 Task: Find the cross product of the vectors {1, 0, 2} and {0, 1, 1} in 3D space.
Action: Mouse moved to (1182, 81)
Screenshot: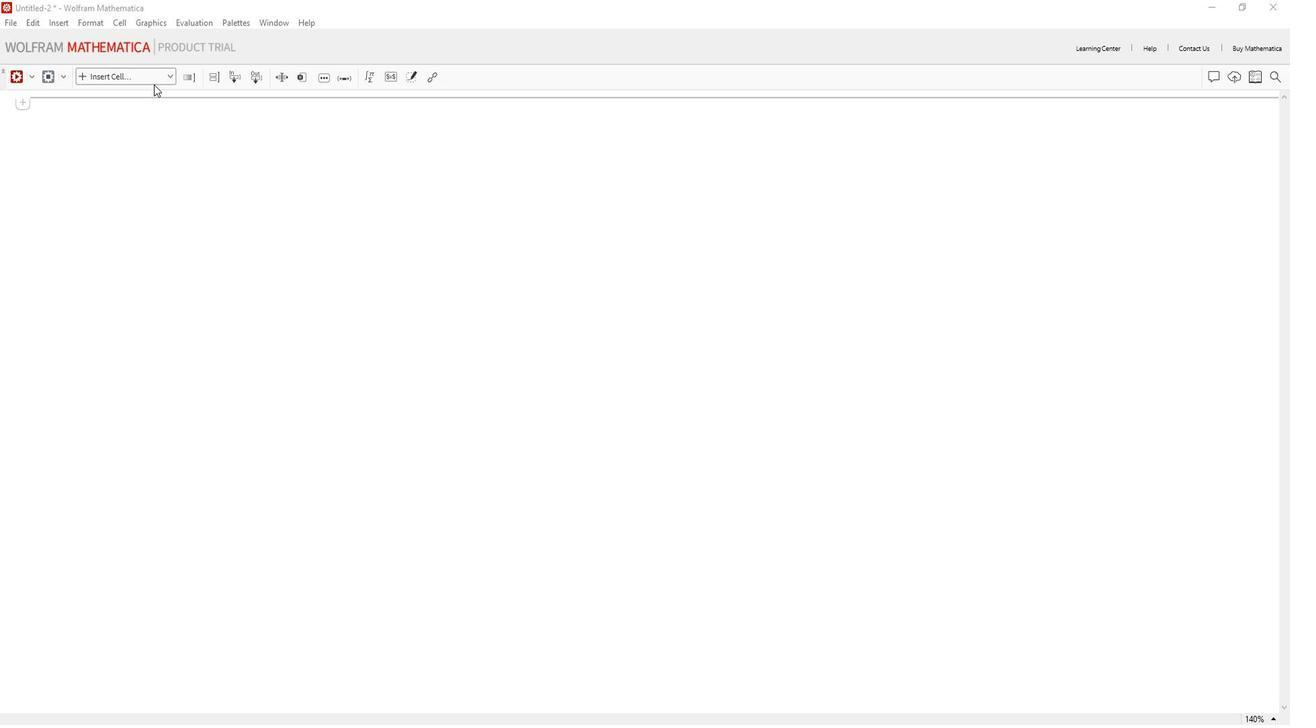 
Action: Mouse pressed left at (1182, 81)
Screenshot: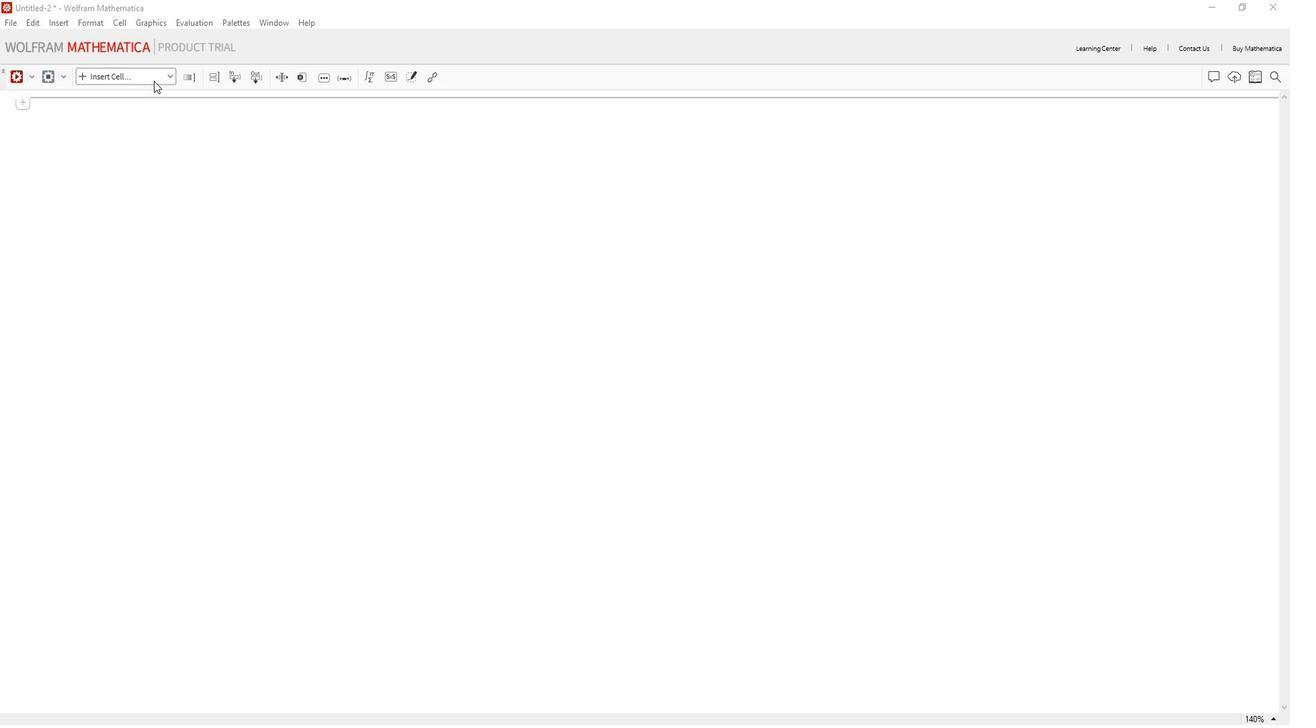 
Action: Mouse moved to (1161, 108)
Screenshot: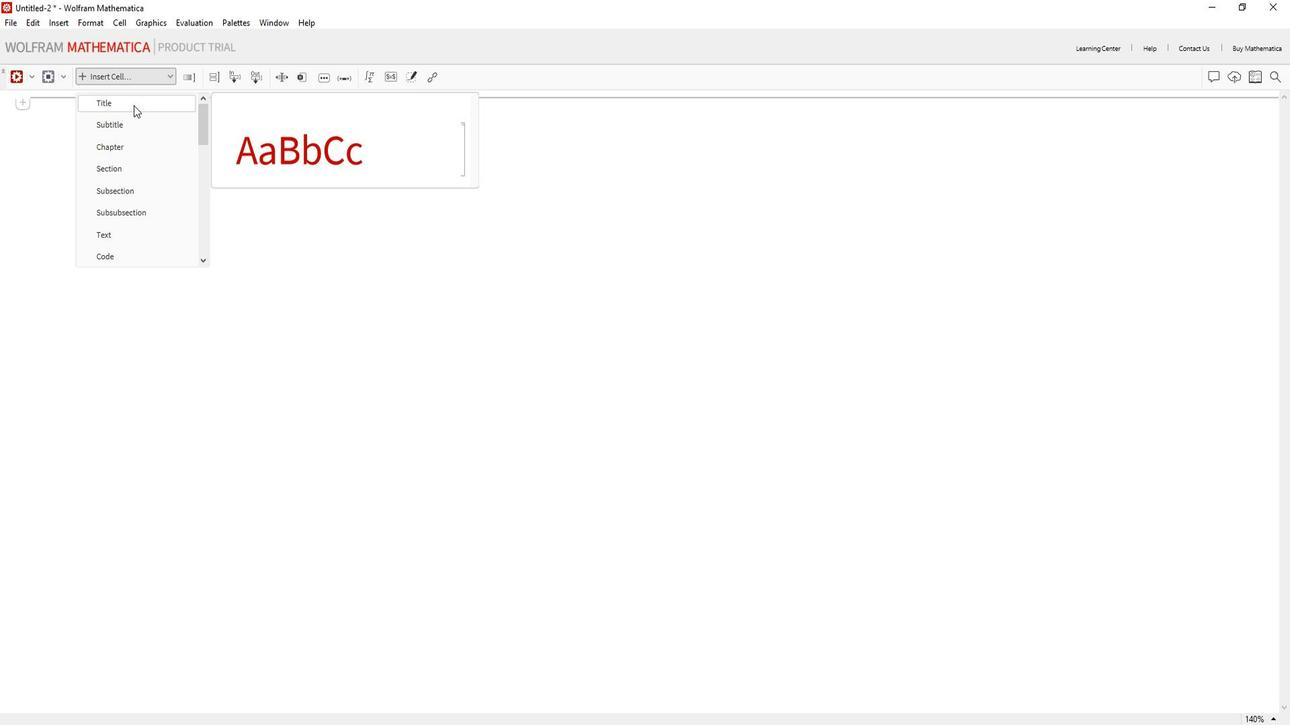 
Action: Mouse pressed left at (1161, 108)
Screenshot: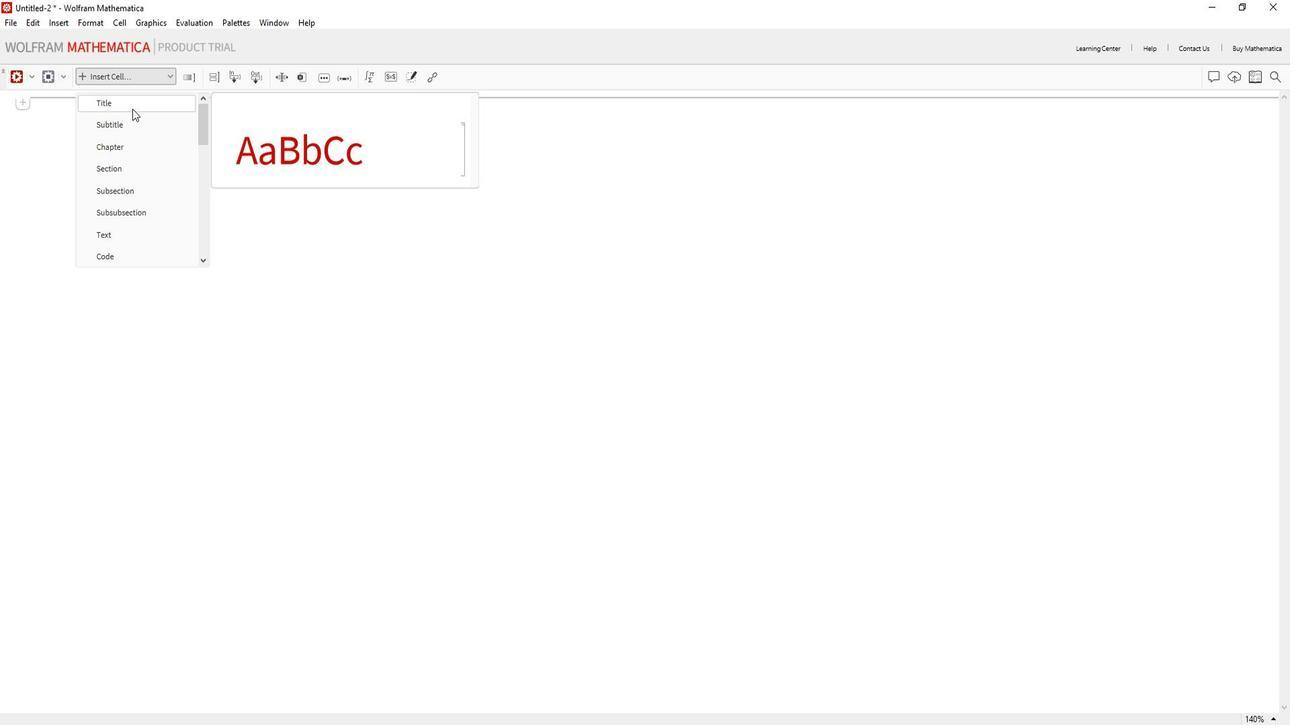 
Action: Key pressed <Key.shift>Find<Key.space>the<Key.space>cross<Key.space>product<Key.space>of<Key.space>the<Key.space>vectors,<Key.backspace>.
Screenshot: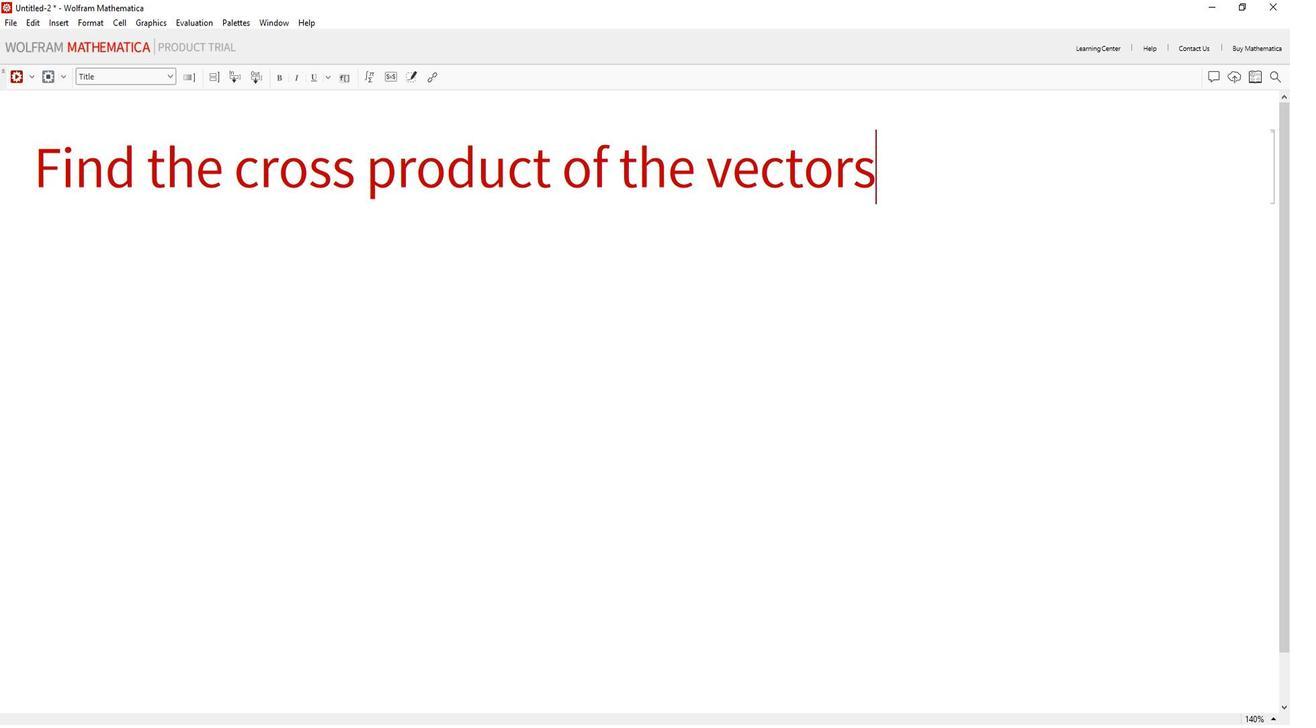 
Action: Mouse moved to (1138, 271)
Screenshot: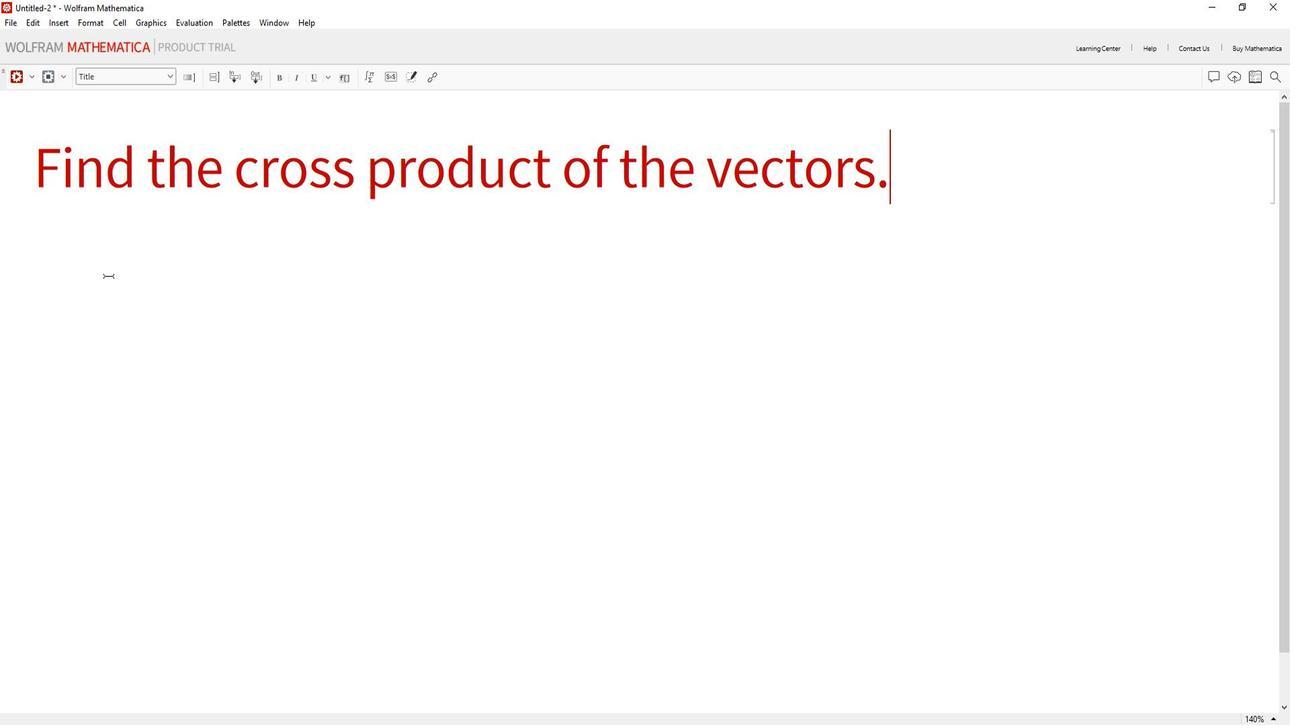 
Action: Mouse pressed left at (1138, 271)
Screenshot: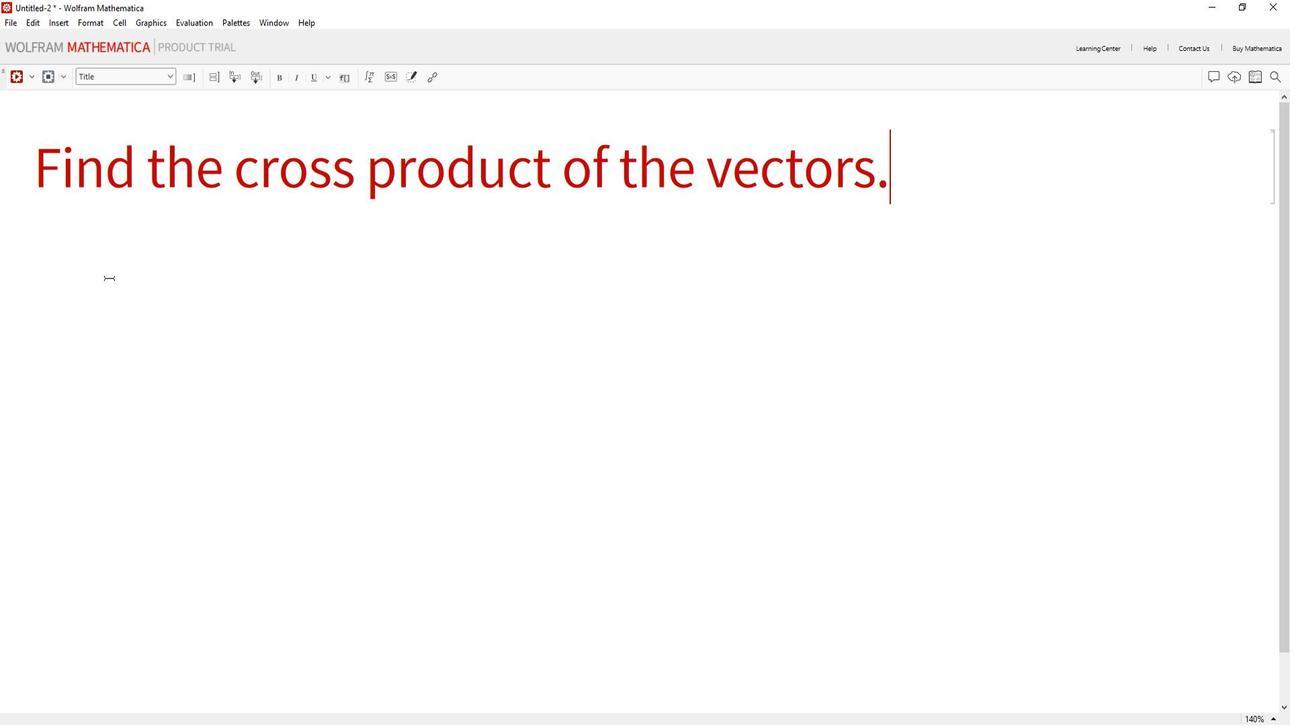 
Action: Mouse moved to (1155, 75)
Screenshot: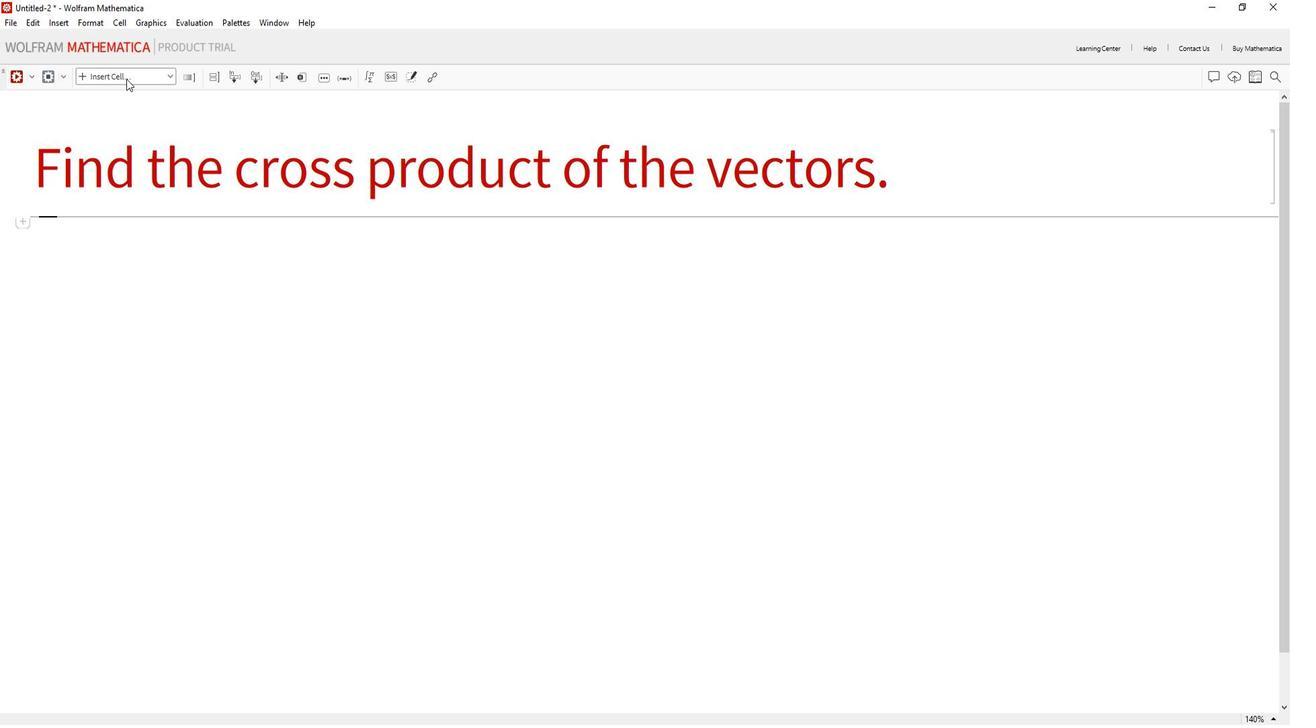
Action: Mouse pressed left at (1155, 75)
Screenshot: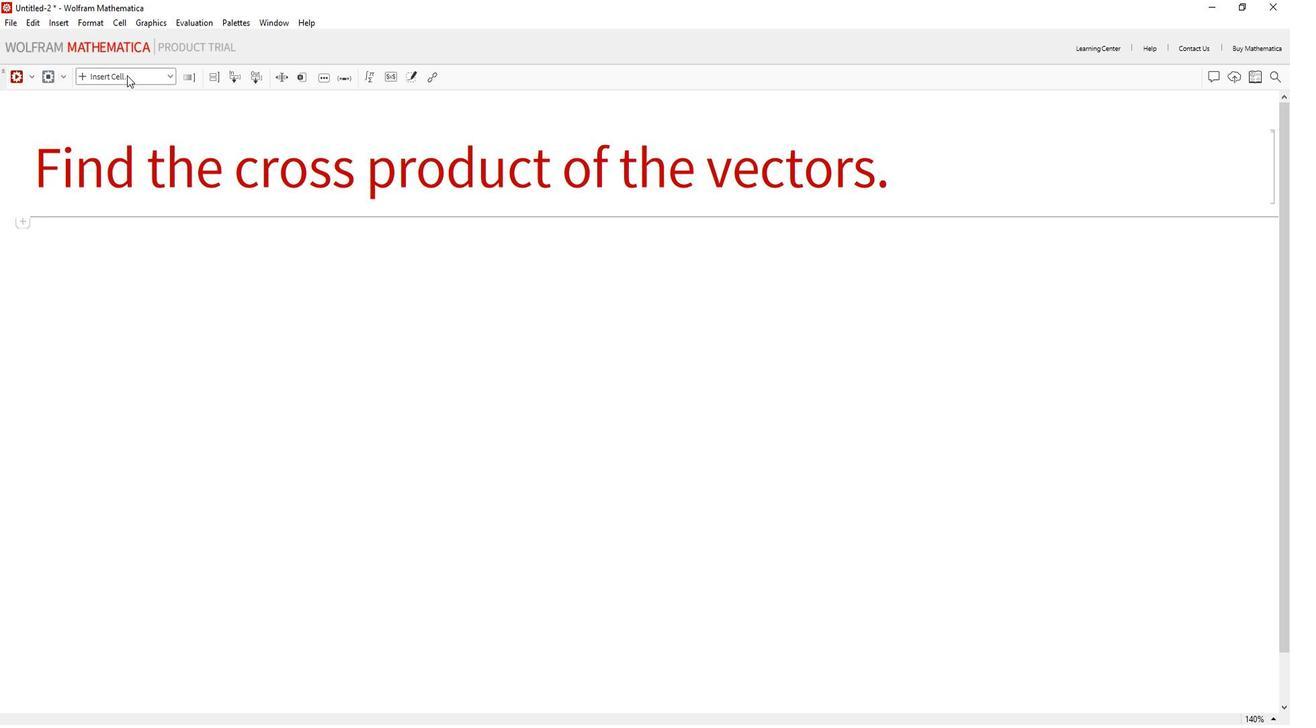 
Action: Mouse moved to (1143, 247)
Screenshot: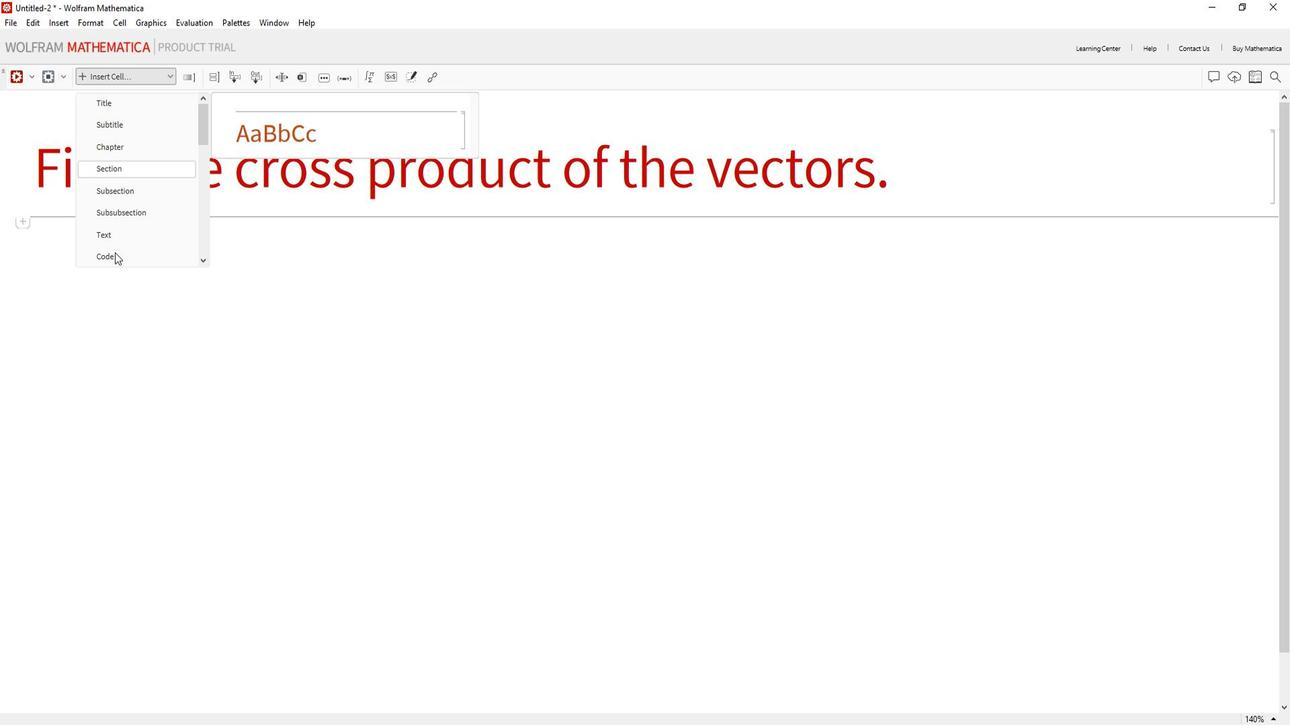 
Action: Mouse pressed left at (1143, 247)
Screenshot: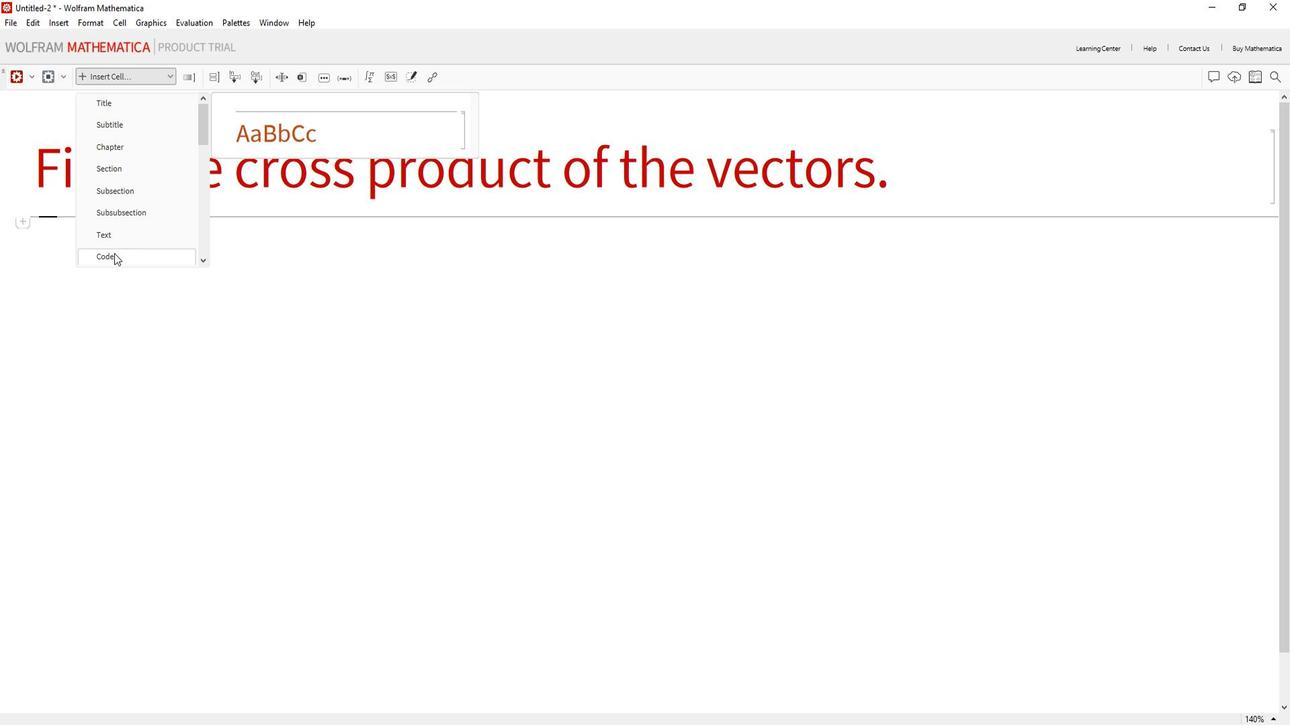 
Action: Mouse moved to (950, 276)
Screenshot: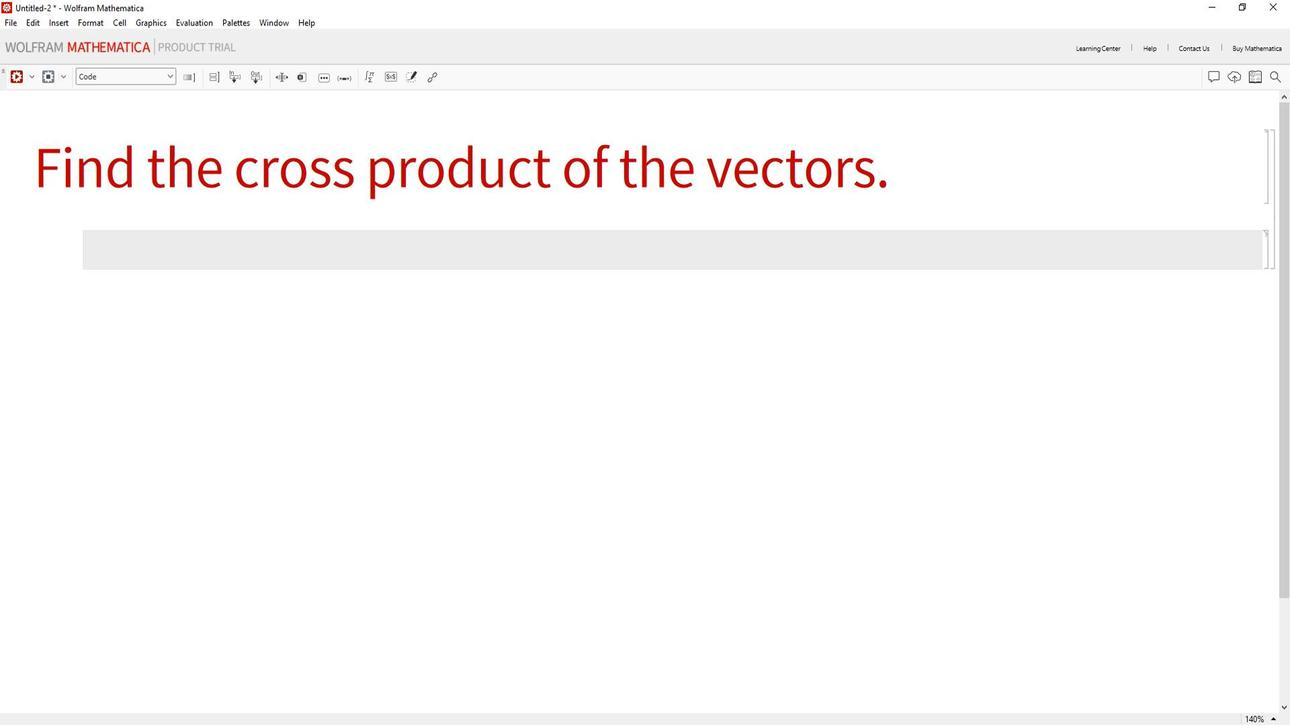 
Action: Mouse pressed left at (950, 276)
Screenshot: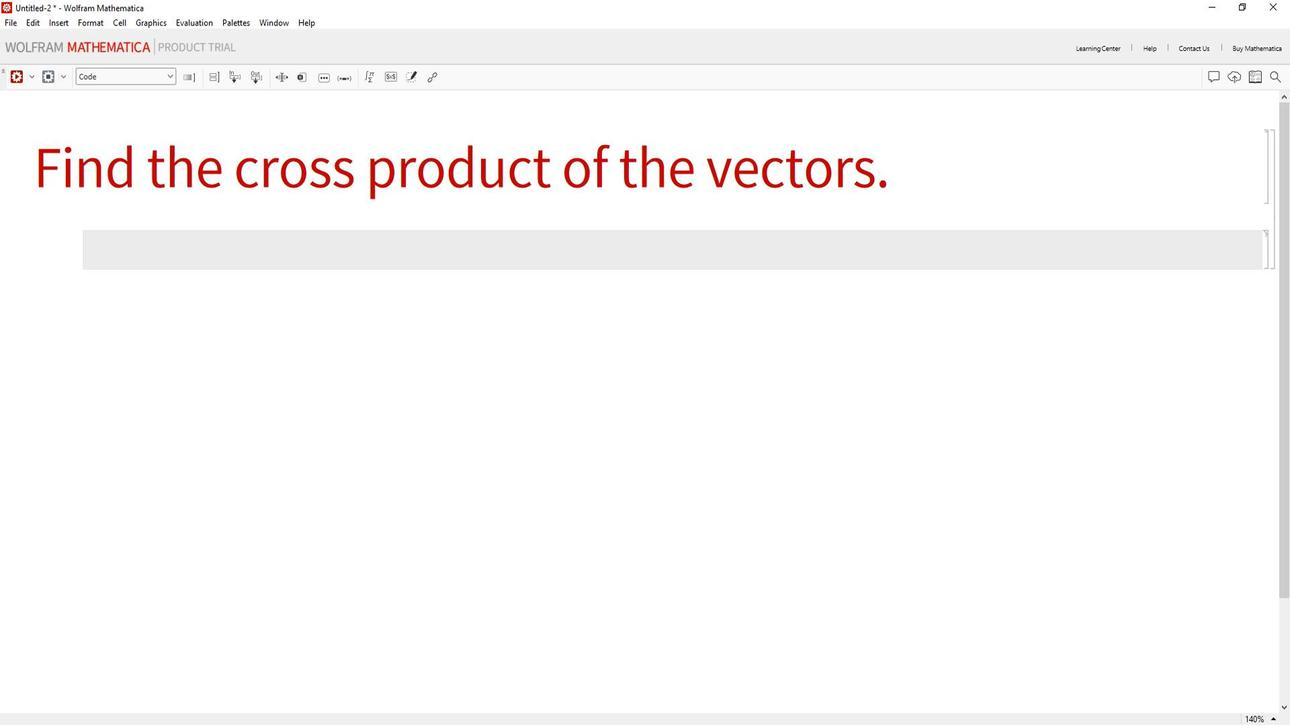 
Action: Mouse moved to (1139, 244)
Screenshot: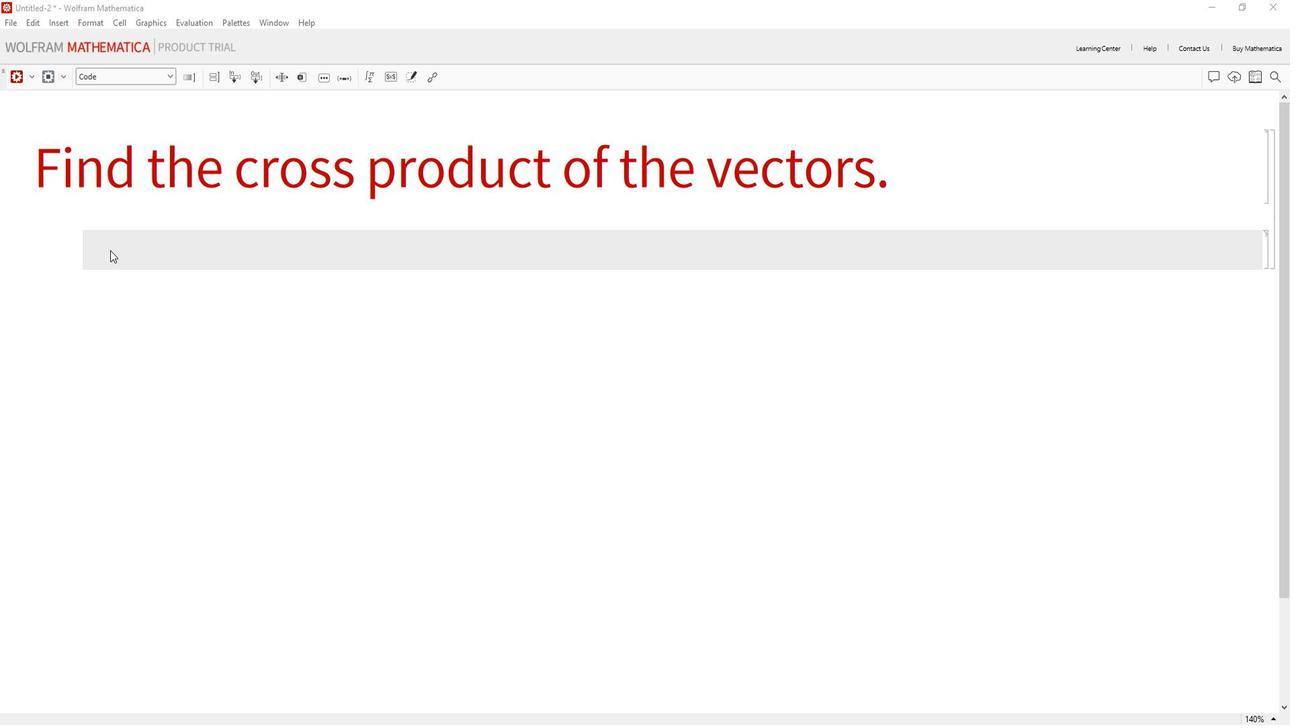 
Action: Mouse pressed left at (1139, 244)
Screenshot: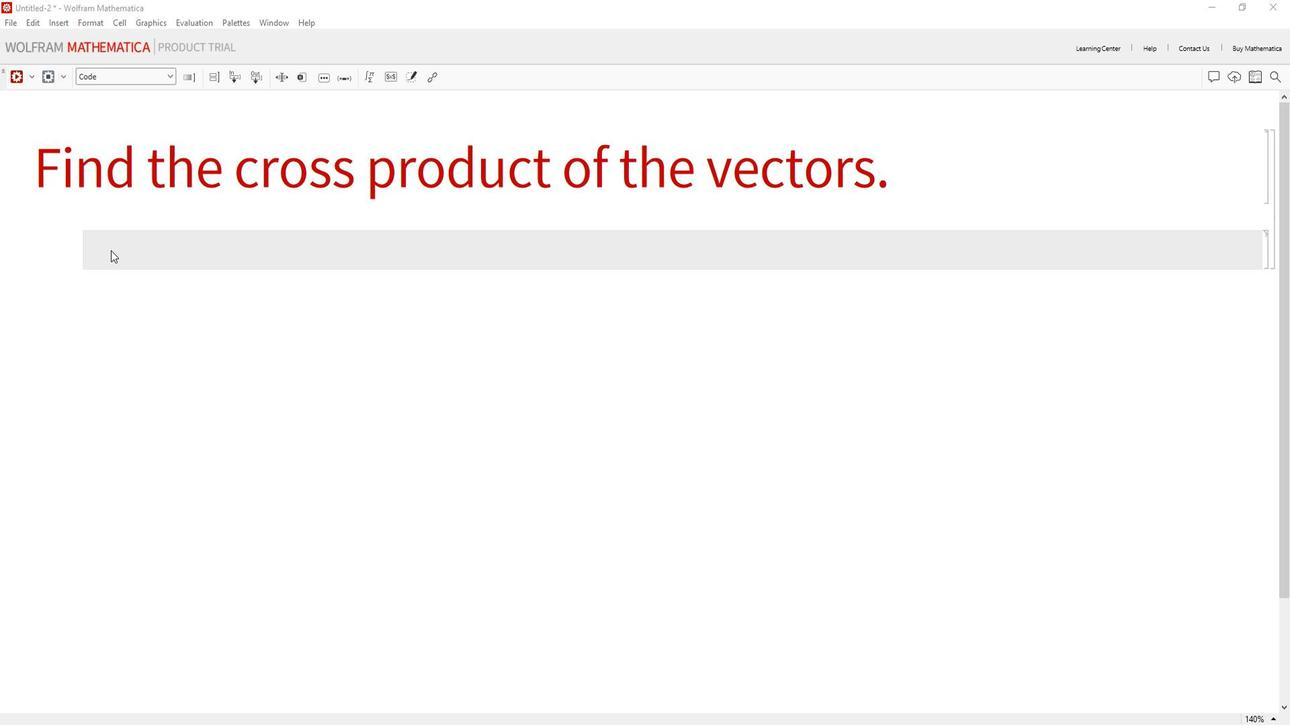 
Action: Key pressed <Key.shift_r>(*<Key.shift>Define<Key.space>the<Key.space>vector<Key.space><Key.backspace>s<Key.right><Key.right>vector<Key.shift>A<Key.enter><Key.space>=<Key.space><Key.shift_r>{1,<Key.space>0,<Key.space>2<Key.right>;<Key.enter><Key.enter><Key.backspace><Key.shift>vector<Key.shift>B<Key.enter><Key.space>=<Key.space><Key.shift_r>{0,<Key.space>1,<Key.space>1<Key.right>;<Key.enter><Key.enter><Key.shift_r>(*<Key.shift>Calculate<Key.space>the<Key.space>cros<Key.space>product<Key.space>using<Key.space><Key.shift>Cross<Key.space>function<Key.right><Key.right><Key.enter>cross<Key.shift>Product<Key.enter><Key.space>=<Key.space><Key.shift>Cross[vector<Key.shift>A,<Key.space>vector<Key.shift>B<Key.enter><Key.right>;<Key.enter><Key.enter><Key.shift_r><Key.shift_r><Key.shift_r>(*<Key.shift><Key.shift><Key.shift><Key.shift><Key.shift><Key.shift>Display<Key.space>the<Key.space>result<Key.right><Key.right><Key.enter>cross<Key.shift>Product<Key.enter>
Screenshot: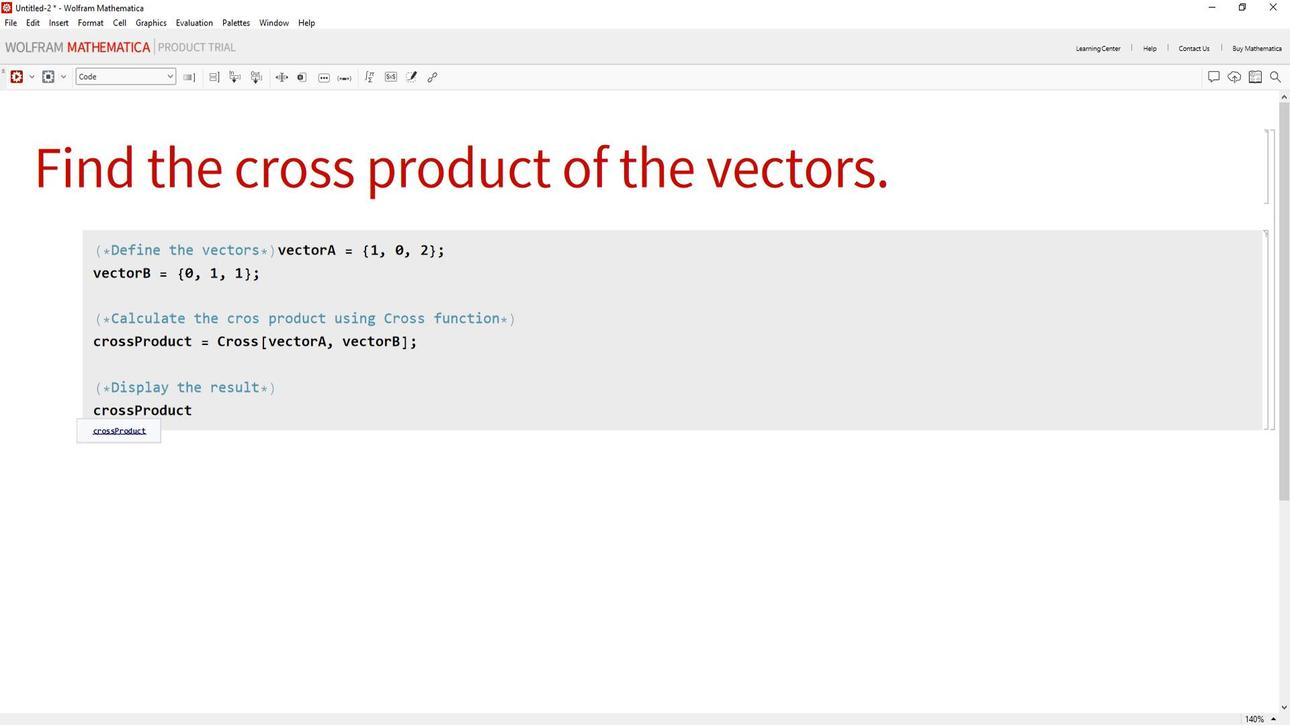 
Action: Mouse moved to (1233, 343)
Screenshot: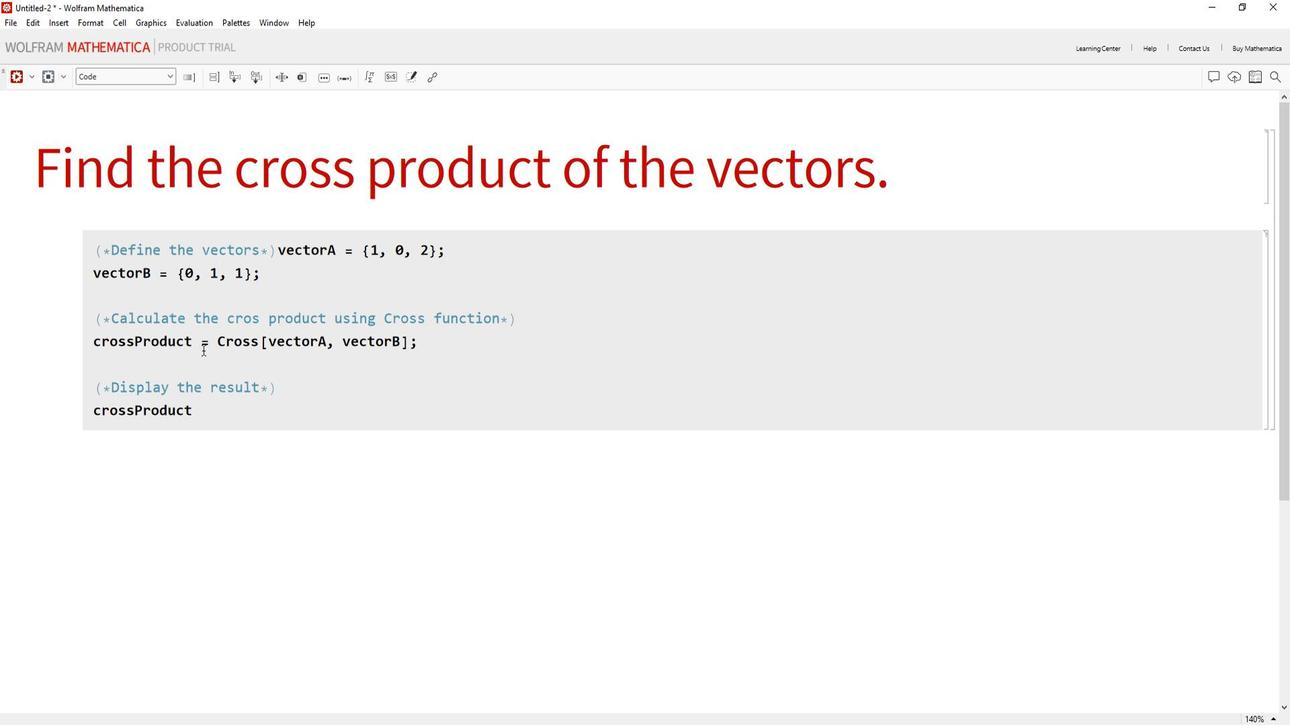 
Action: Mouse pressed left at (1233, 343)
Screenshot: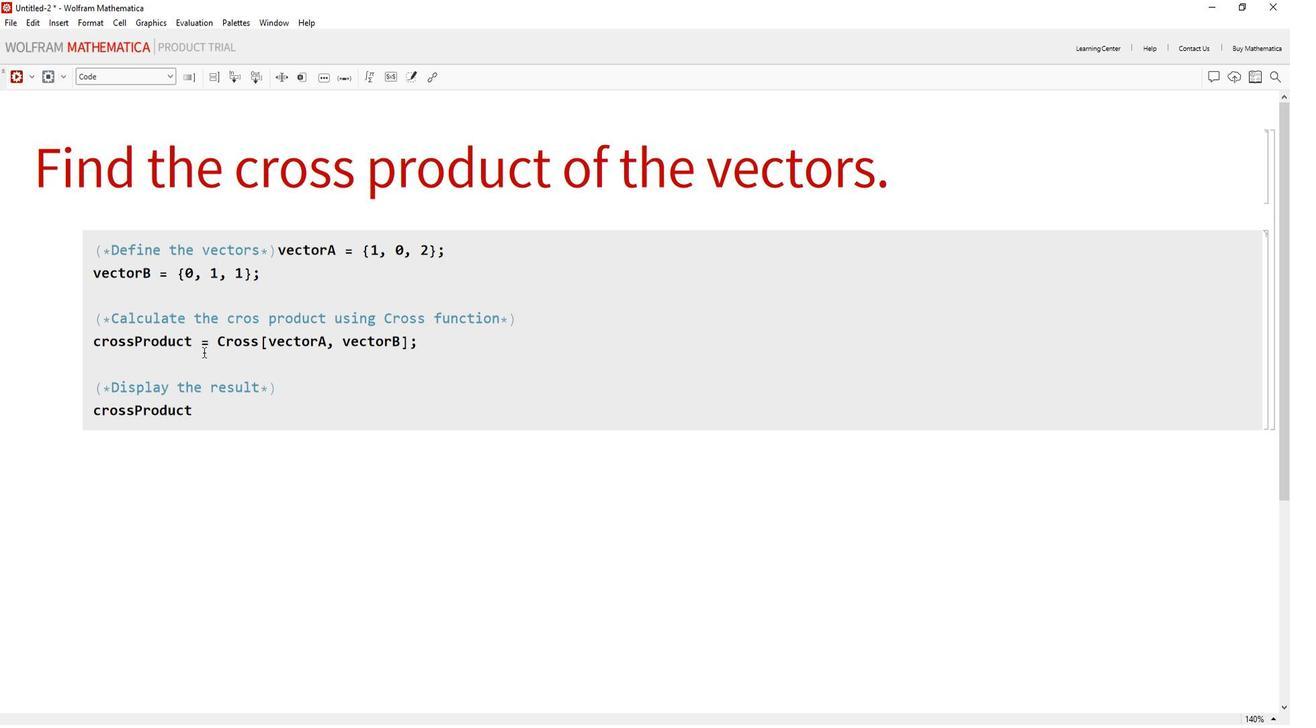 
Action: Mouse moved to (1041, 77)
Screenshot: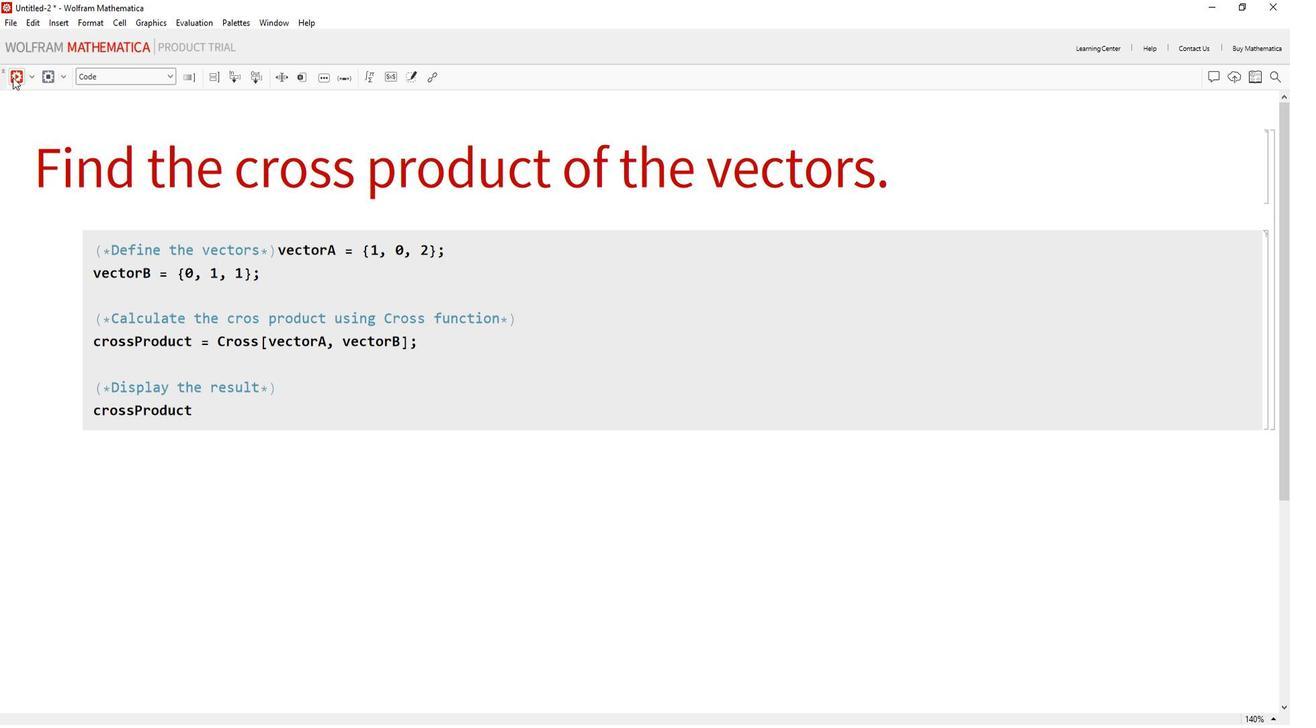 
Action: Mouse pressed left at (1041, 77)
Screenshot: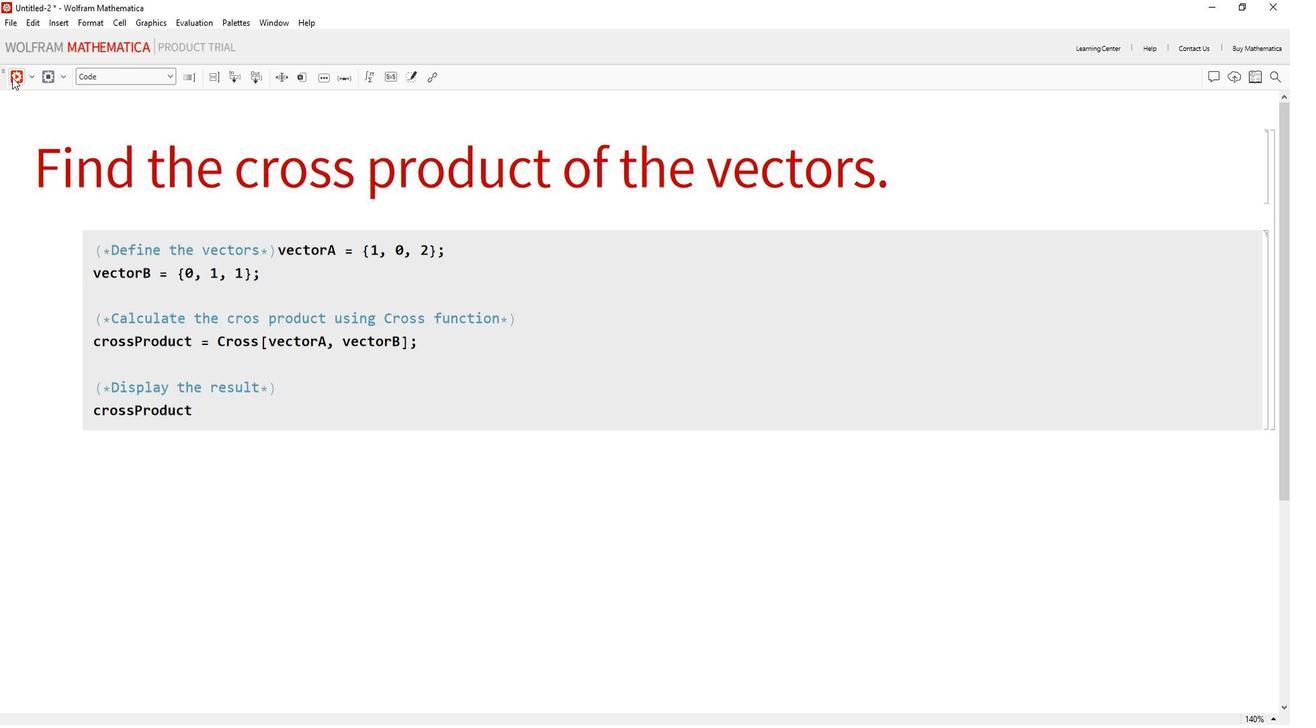 
Action: Mouse moved to (1260, 437)
Screenshot: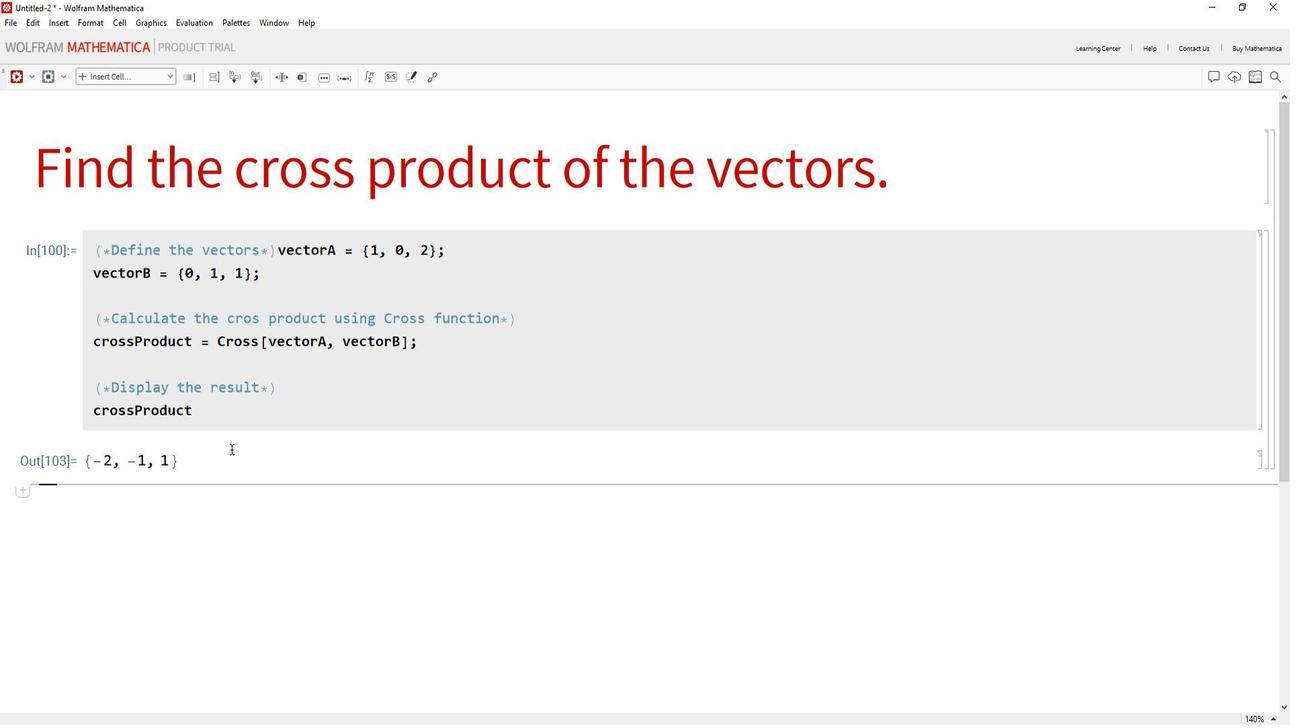 
